 Task: Create a due date automation trigger when advanced on, on the tuesday before a card is due add dates not starting next week at 11:00 AM.
Action: Mouse moved to (1053, 94)
Screenshot: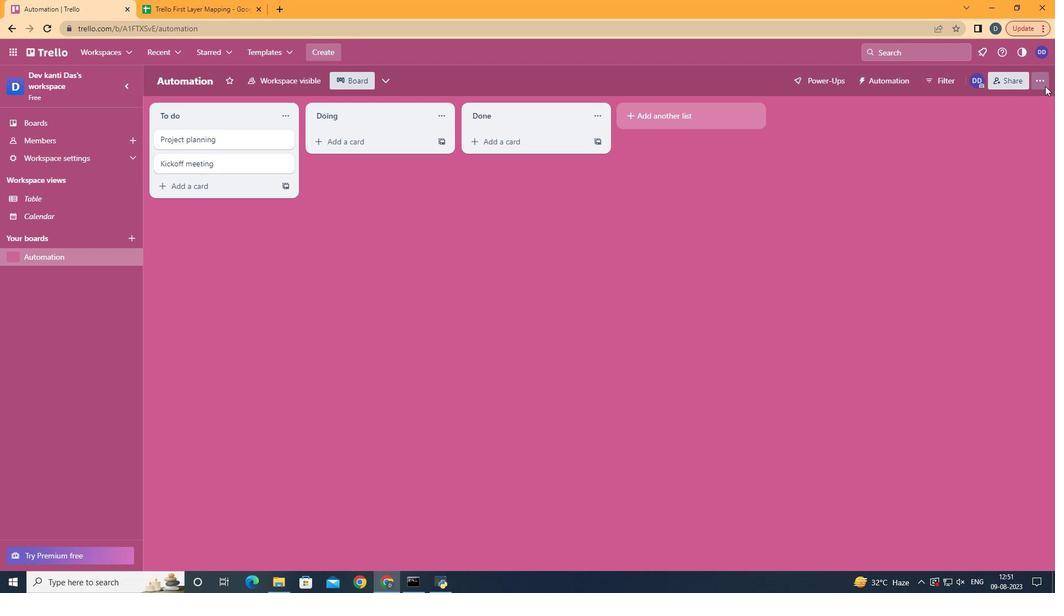 
Action: Mouse pressed left at (1053, 94)
Screenshot: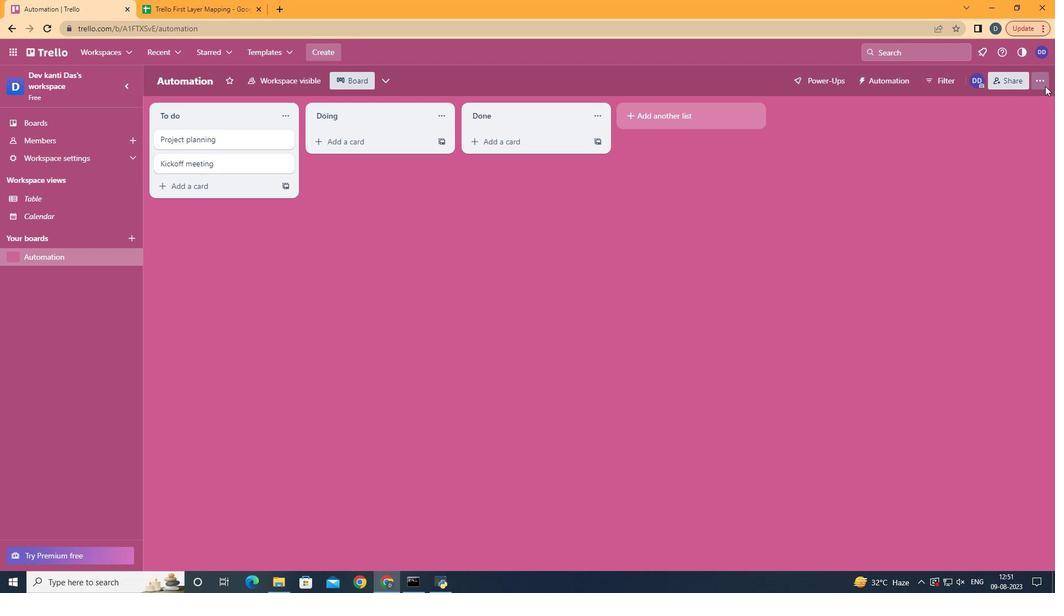 
Action: Mouse moved to (931, 249)
Screenshot: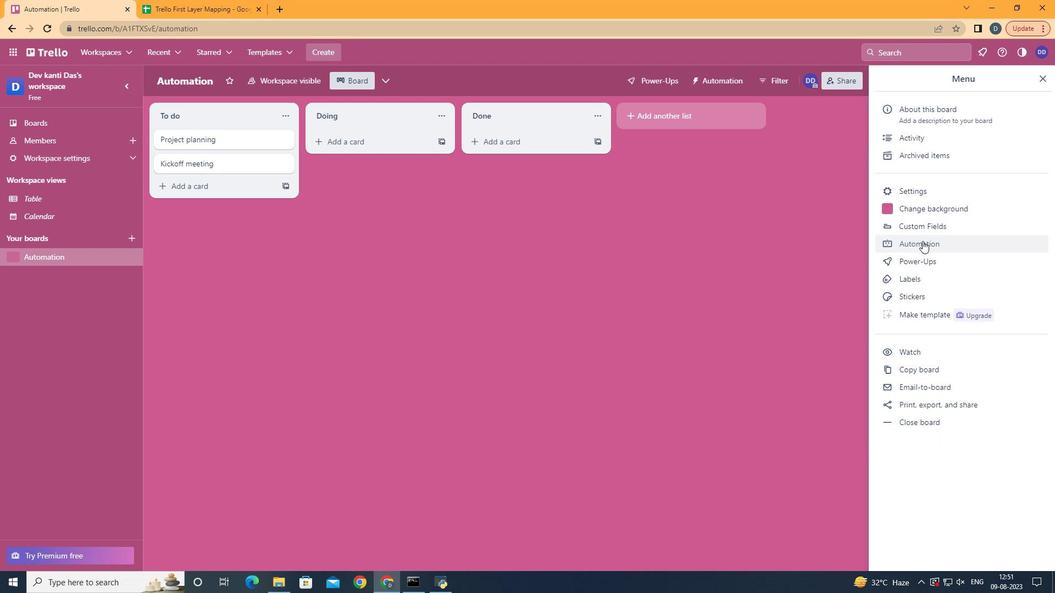 
Action: Mouse pressed left at (931, 249)
Screenshot: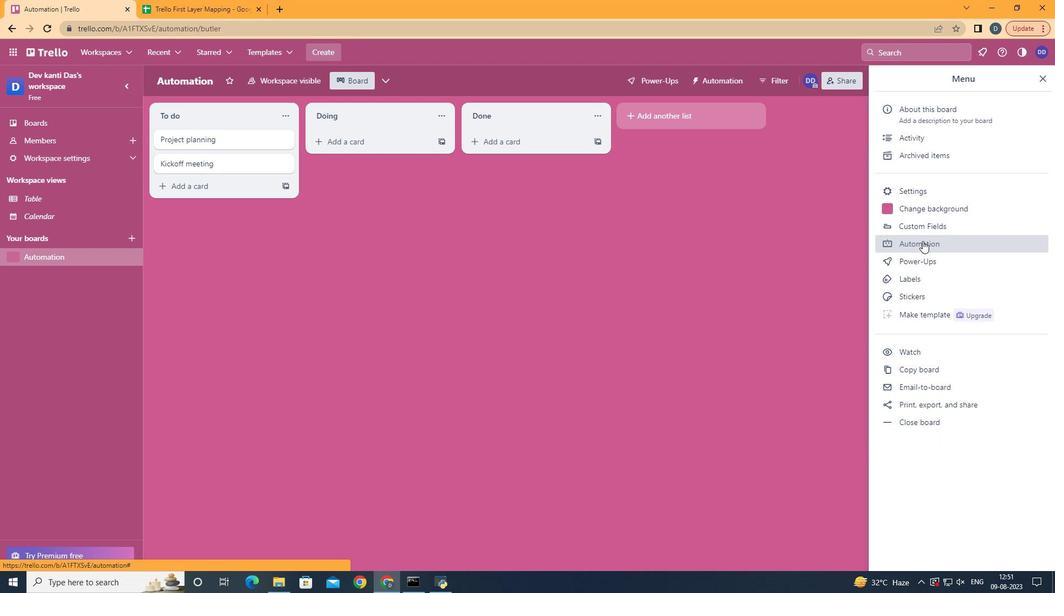 
Action: Mouse moved to (208, 234)
Screenshot: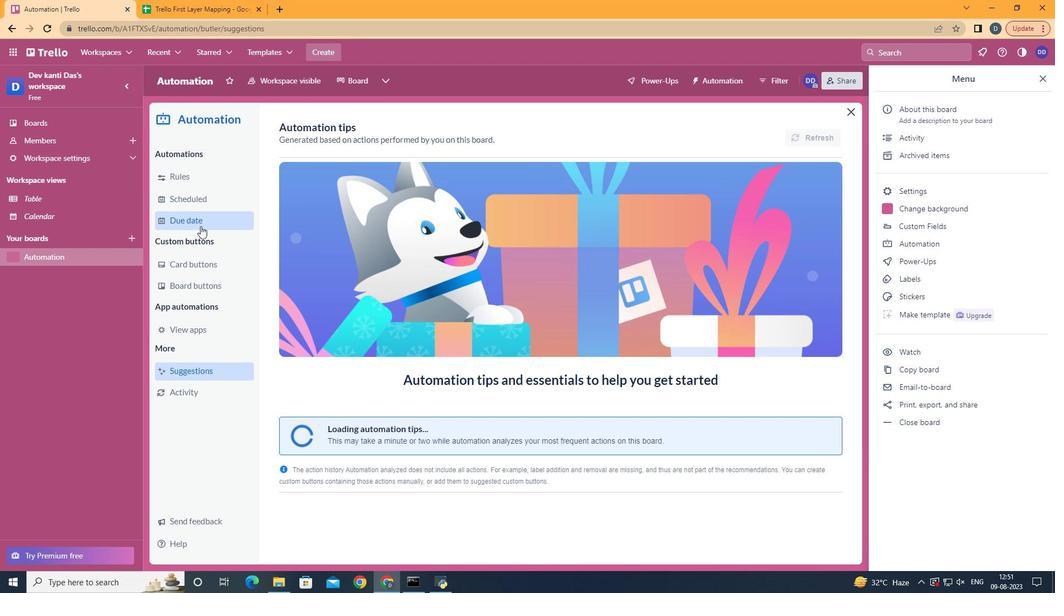 
Action: Mouse pressed left at (208, 234)
Screenshot: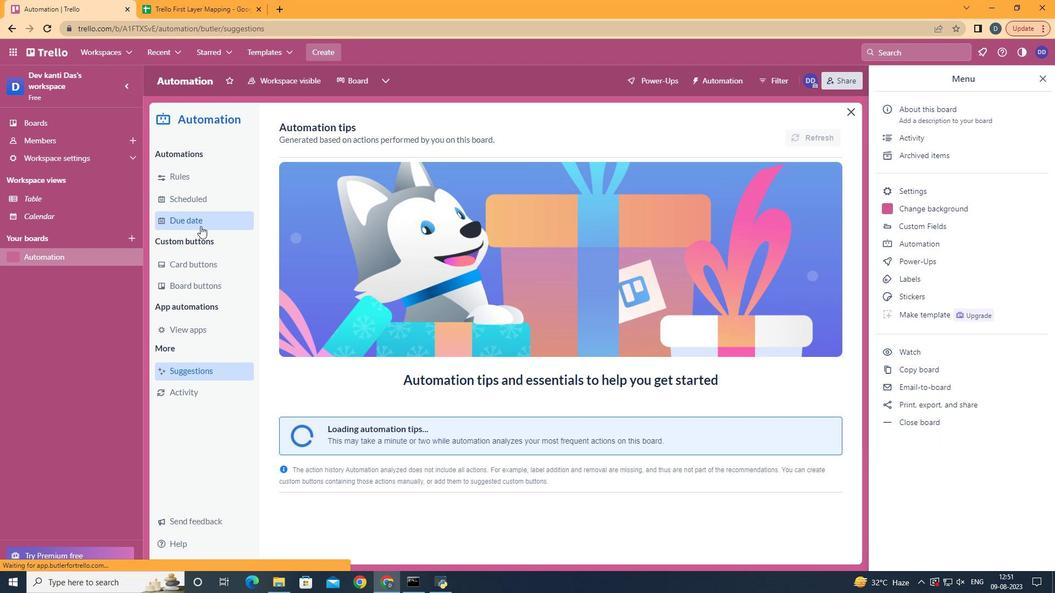 
Action: Mouse moved to (784, 144)
Screenshot: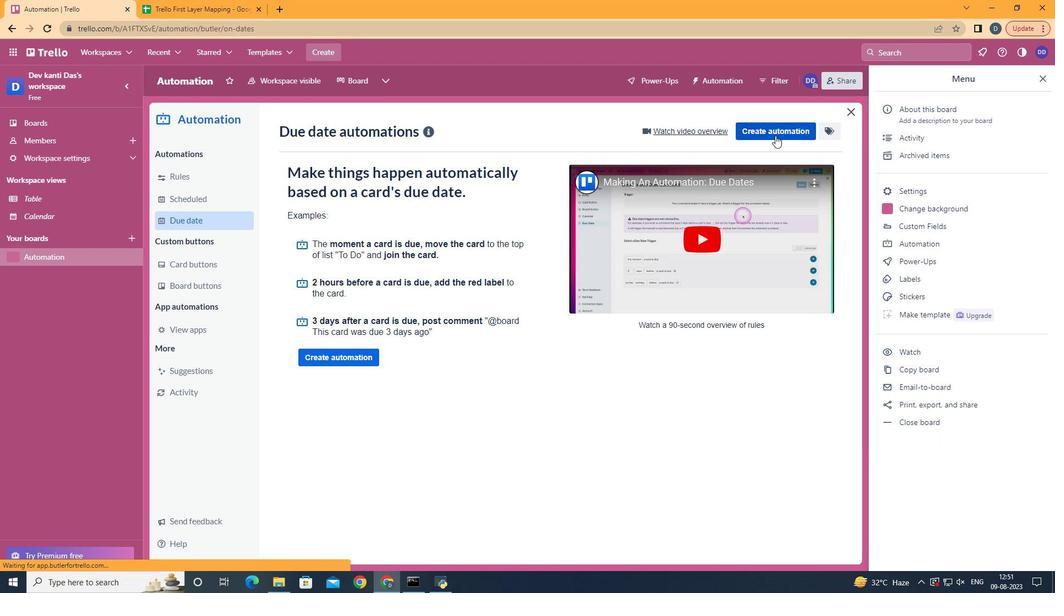 
Action: Mouse pressed left at (784, 144)
Screenshot: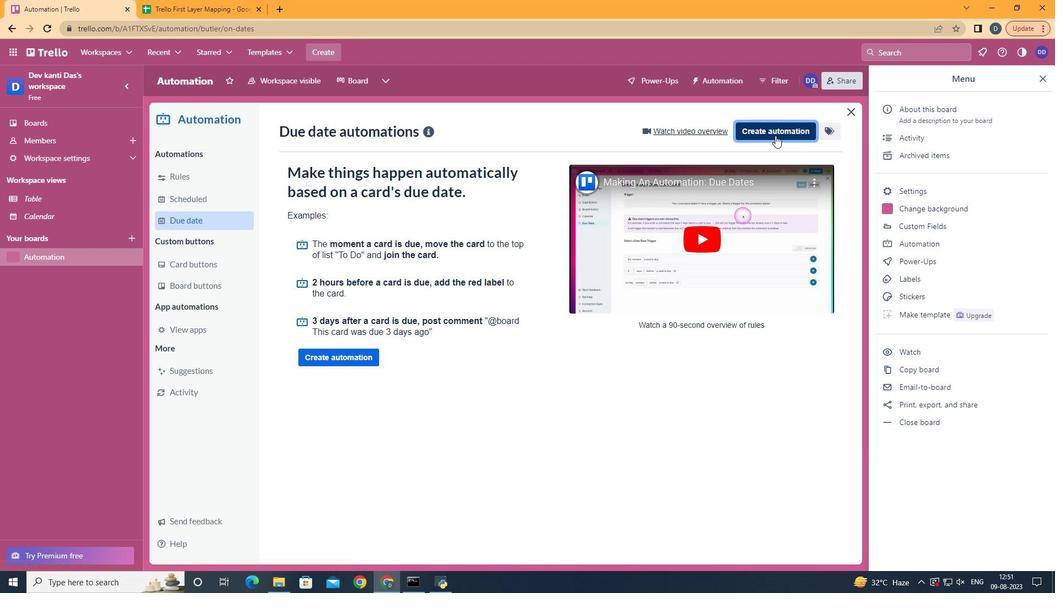 
Action: Mouse moved to (566, 245)
Screenshot: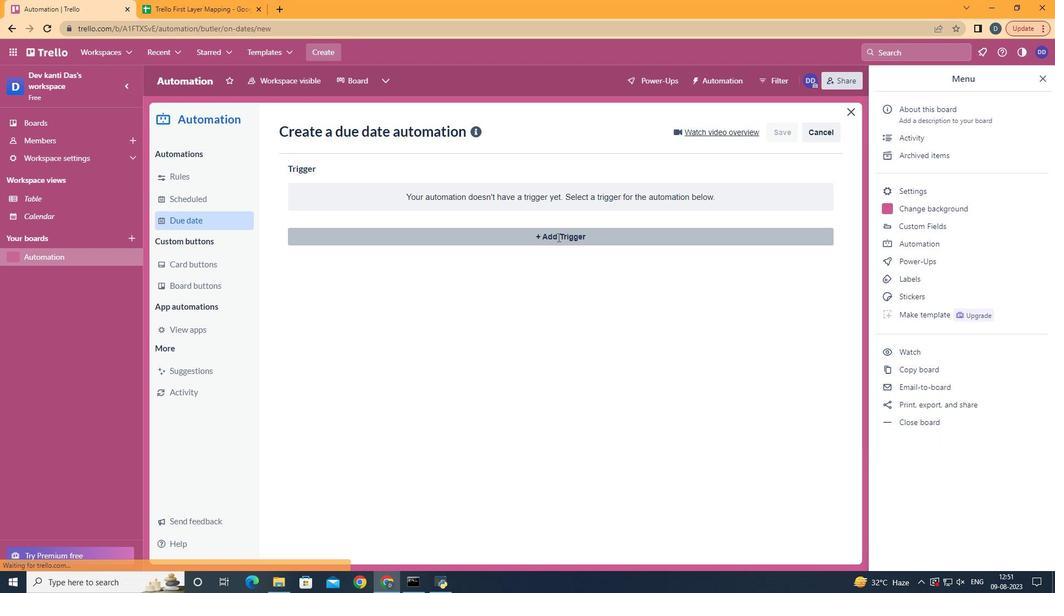 
Action: Mouse pressed left at (566, 245)
Screenshot: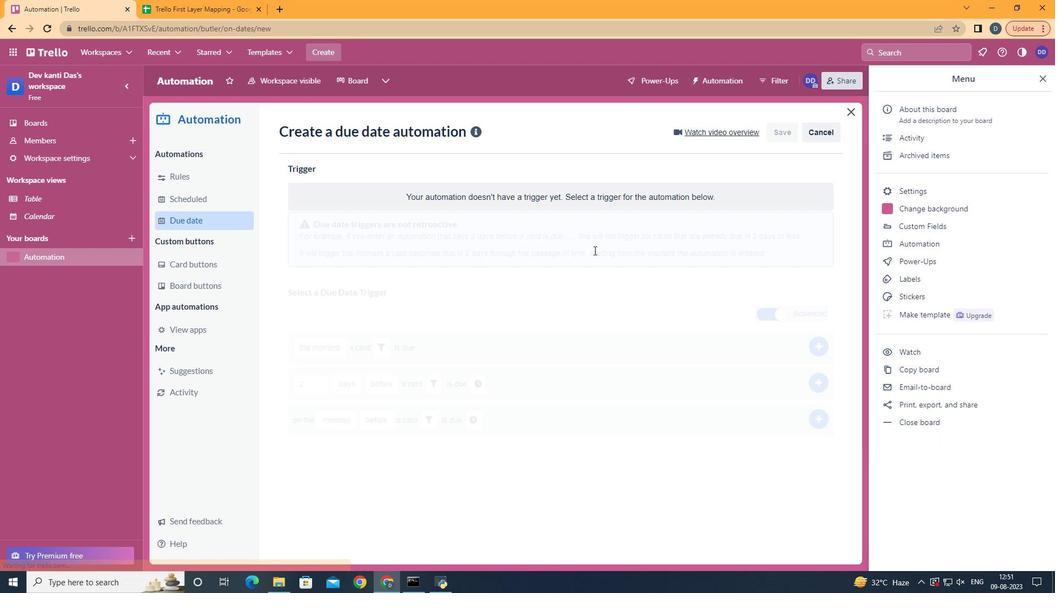 
Action: Mouse moved to (355, 321)
Screenshot: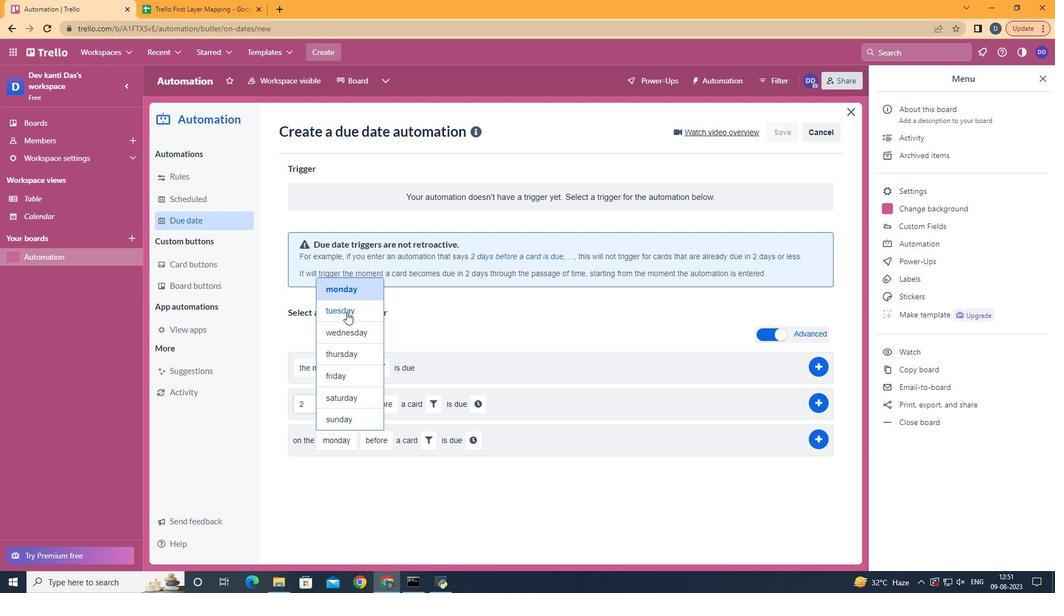 
Action: Mouse pressed left at (355, 321)
Screenshot: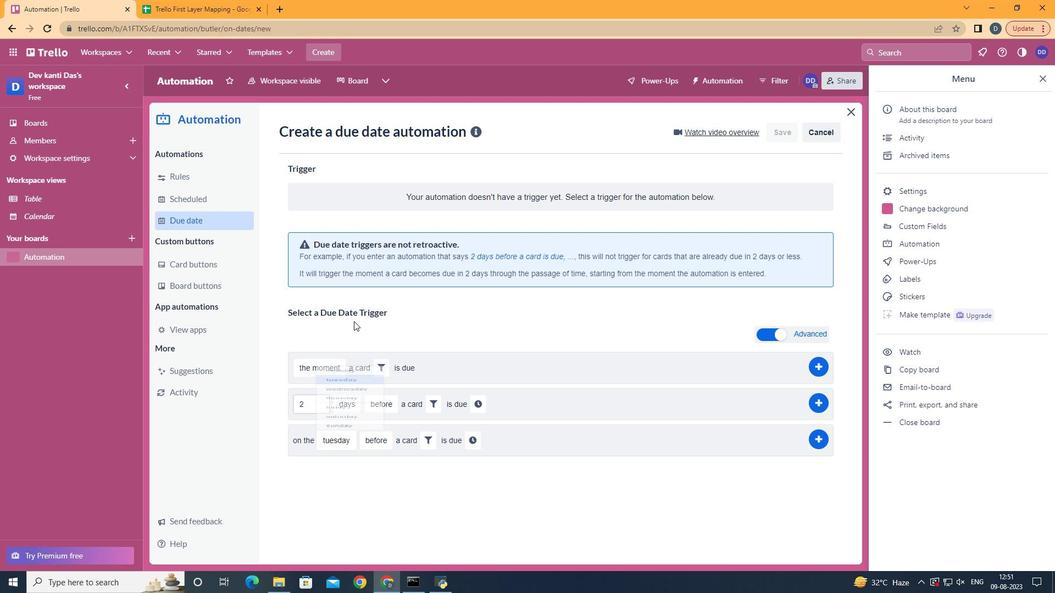 
Action: Mouse moved to (395, 471)
Screenshot: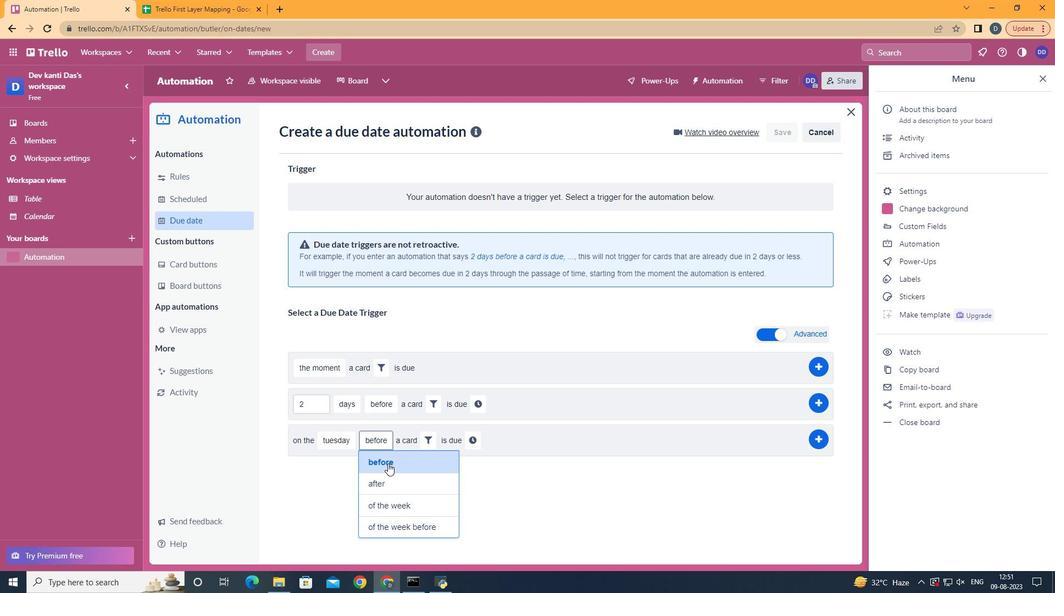 
Action: Mouse pressed left at (395, 471)
Screenshot: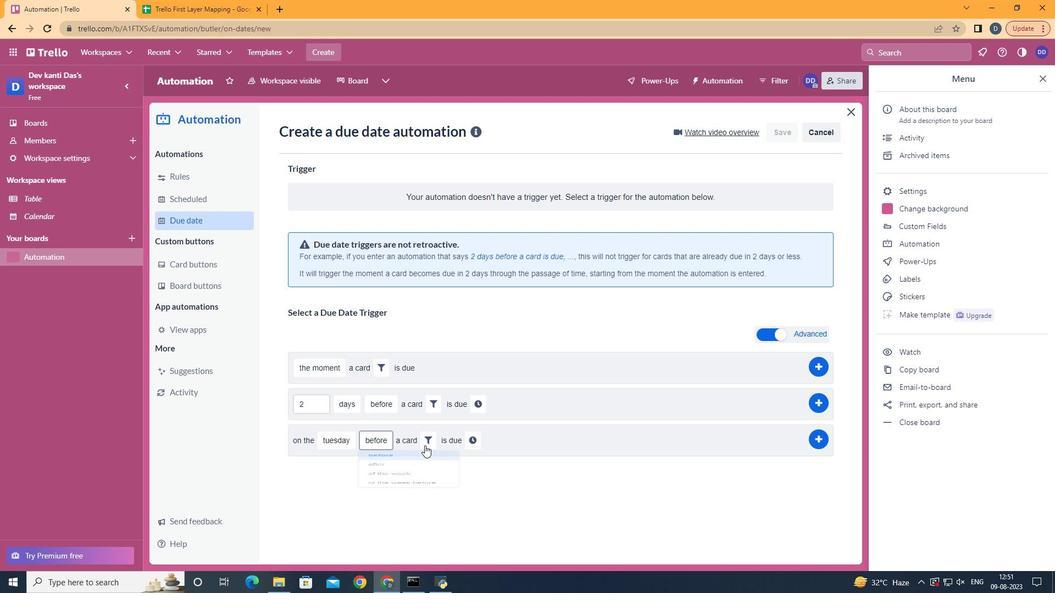 
Action: Mouse moved to (436, 448)
Screenshot: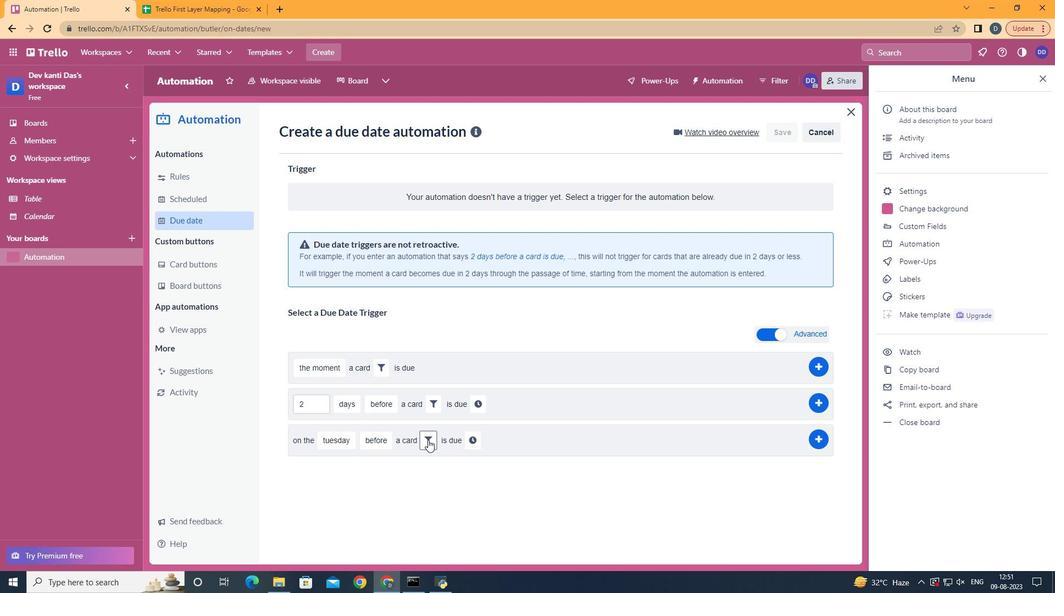 
Action: Mouse pressed left at (436, 448)
Screenshot: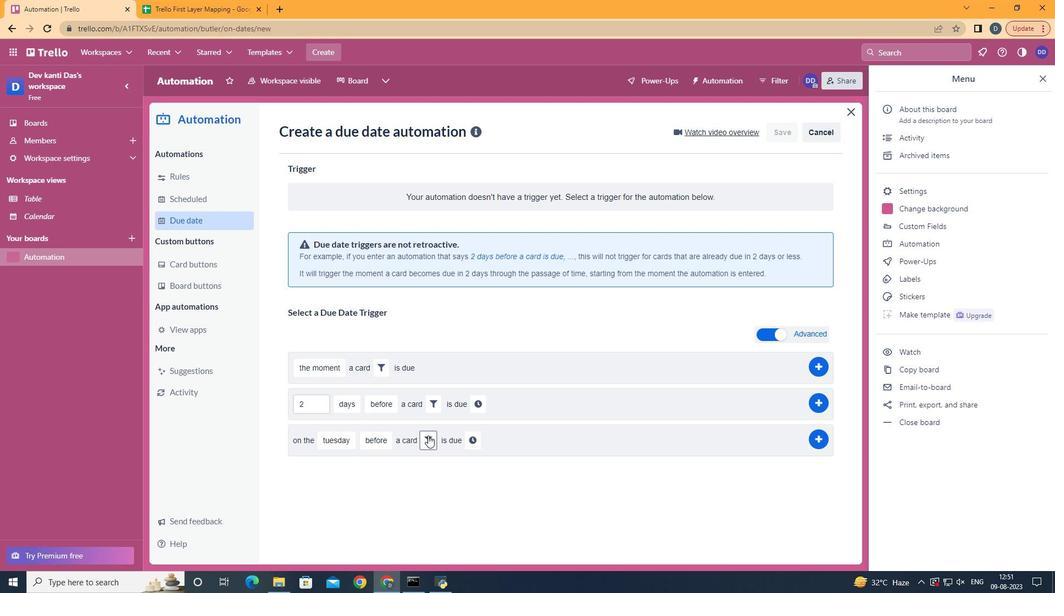 
Action: Mouse moved to (500, 488)
Screenshot: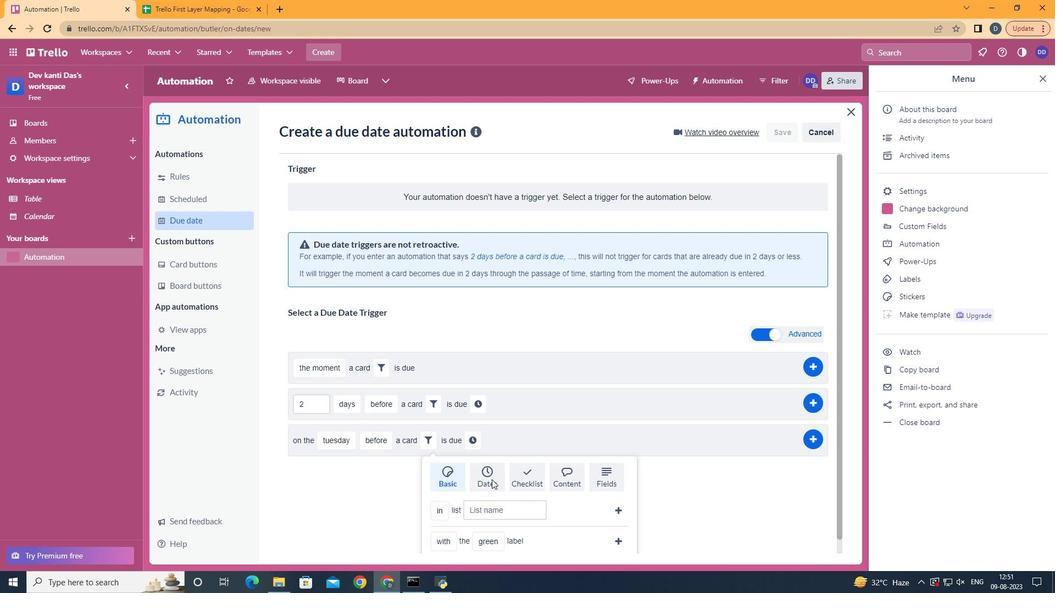 
Action: Mouse pressed left at (500, 488)
Screenshot: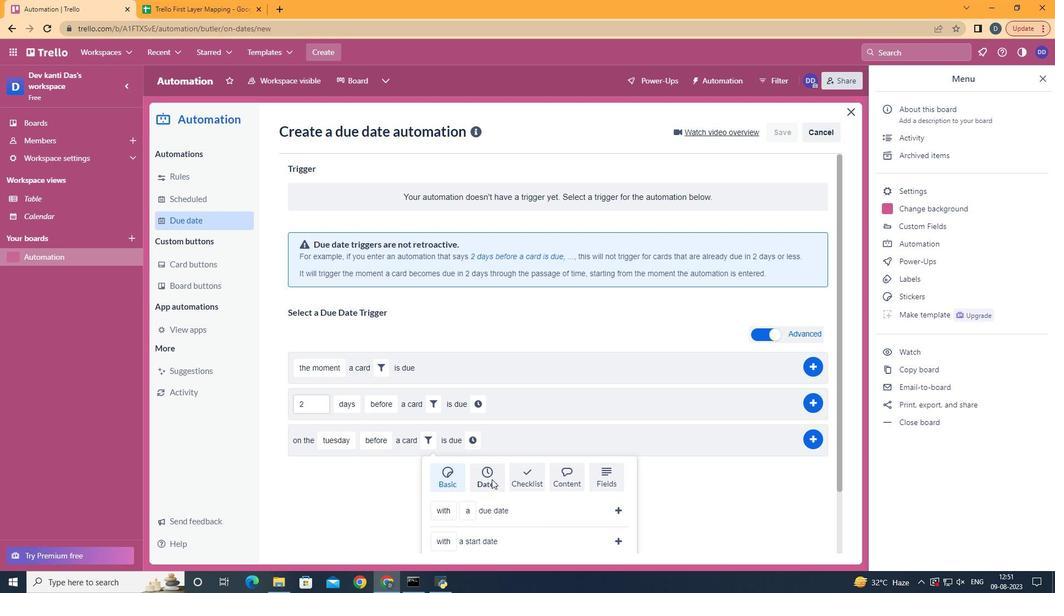 
Action: Mouse moved to (500, 487)
Screenshot: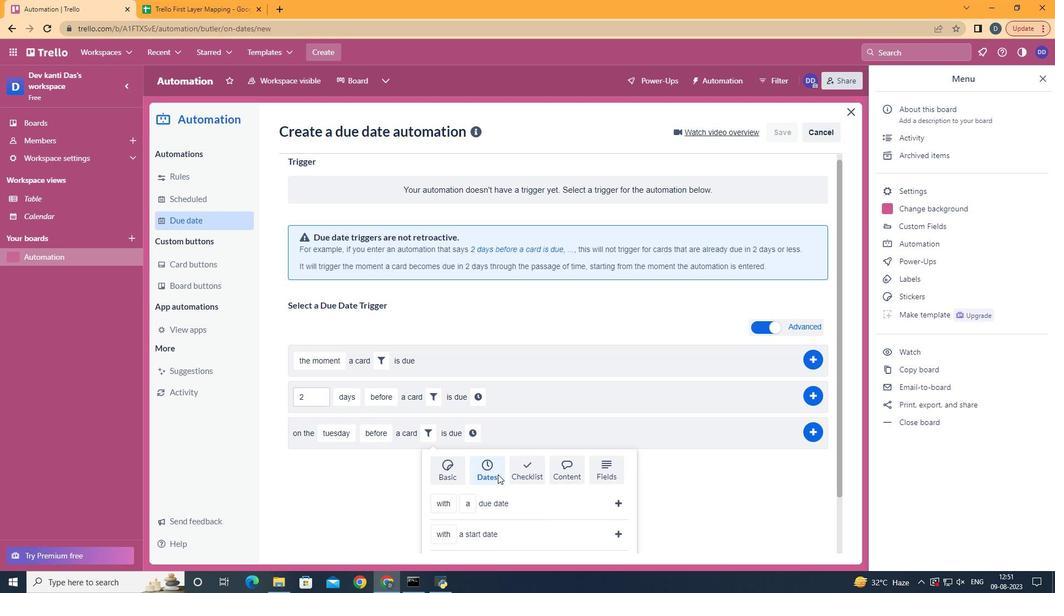 
Action: Mouse scrolled (500, 487) with delta (0, 0)
Screenshot: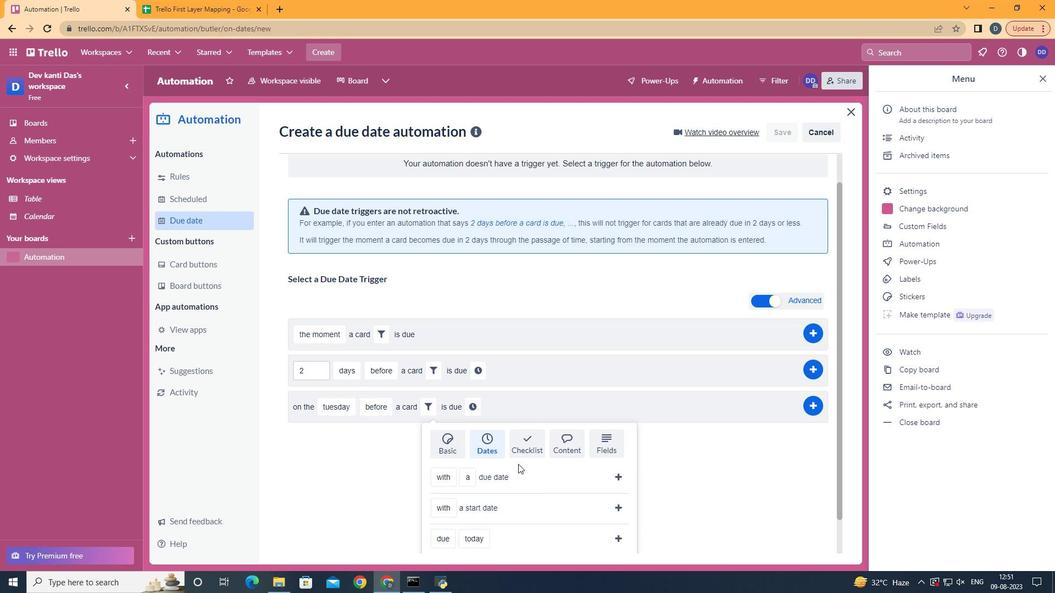 
Action: Mouse scrolled (500, 487) with delta (0, 0)
Screenshot: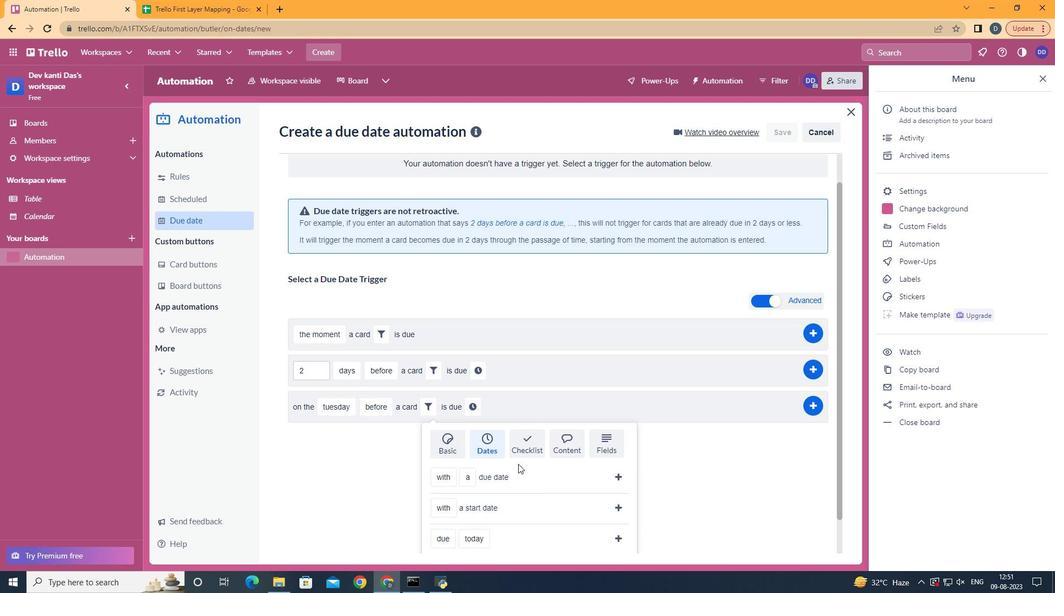 
Action: Mouse scrolled (500, 487) with delta (0, 0)
Screenshot: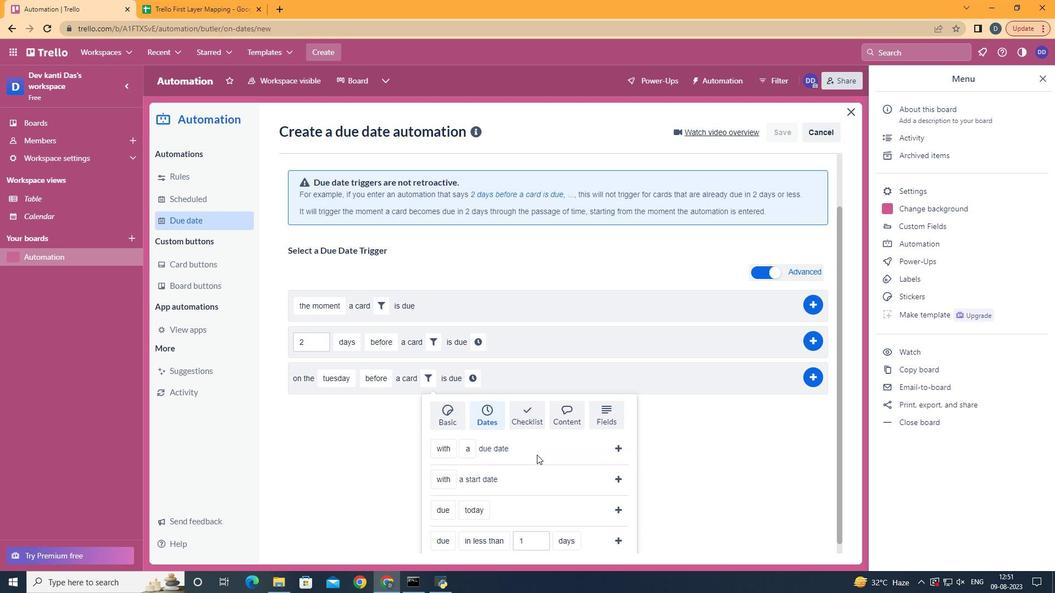 
Action: Mouse scrolled (500, 487) with delta (0, 0)
Screenshot: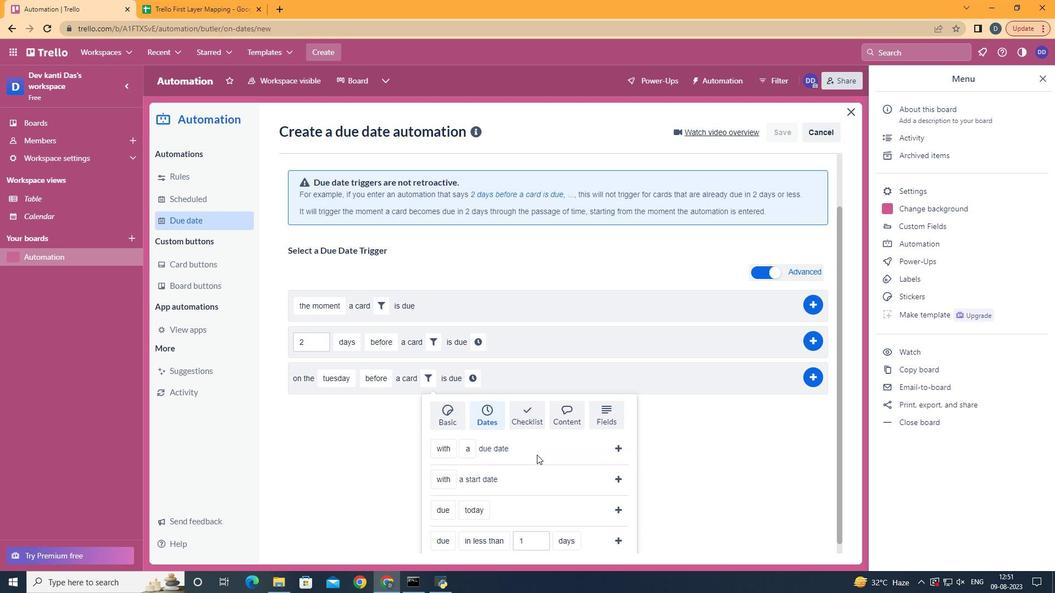 
Action: Mouse moved to (467, 490)
Screenshot: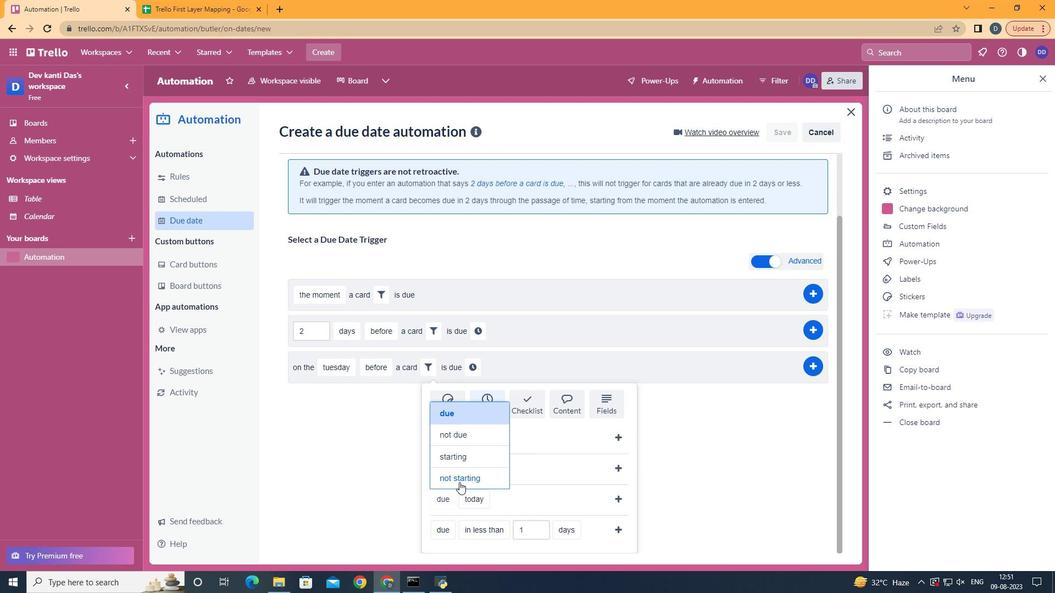 
Action: Mouse pressed left at (467, 490)
Screenshot: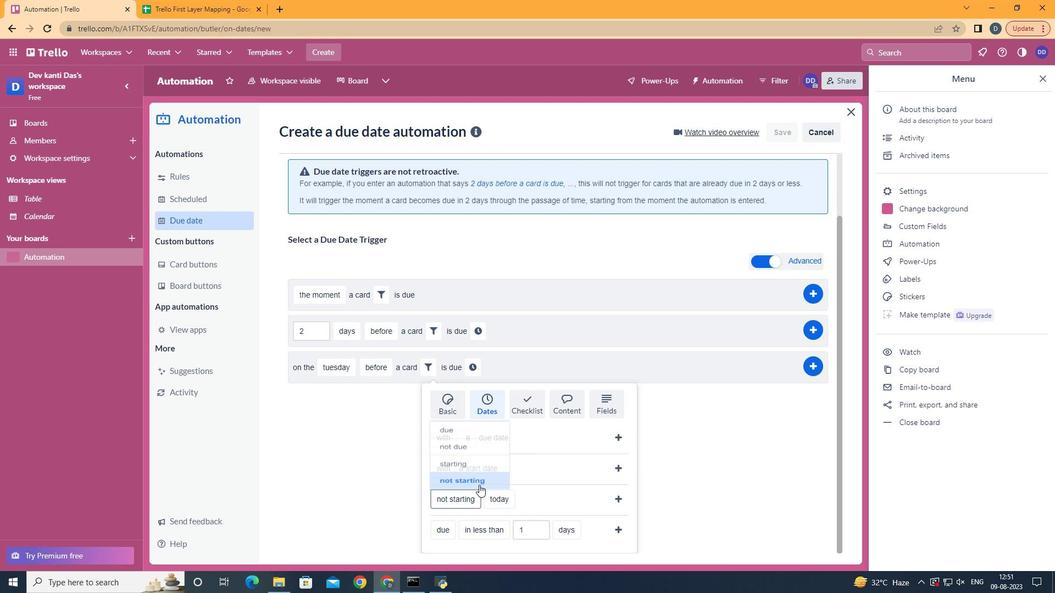 
Action: Mouse moved to (533, 445)
Screenshot: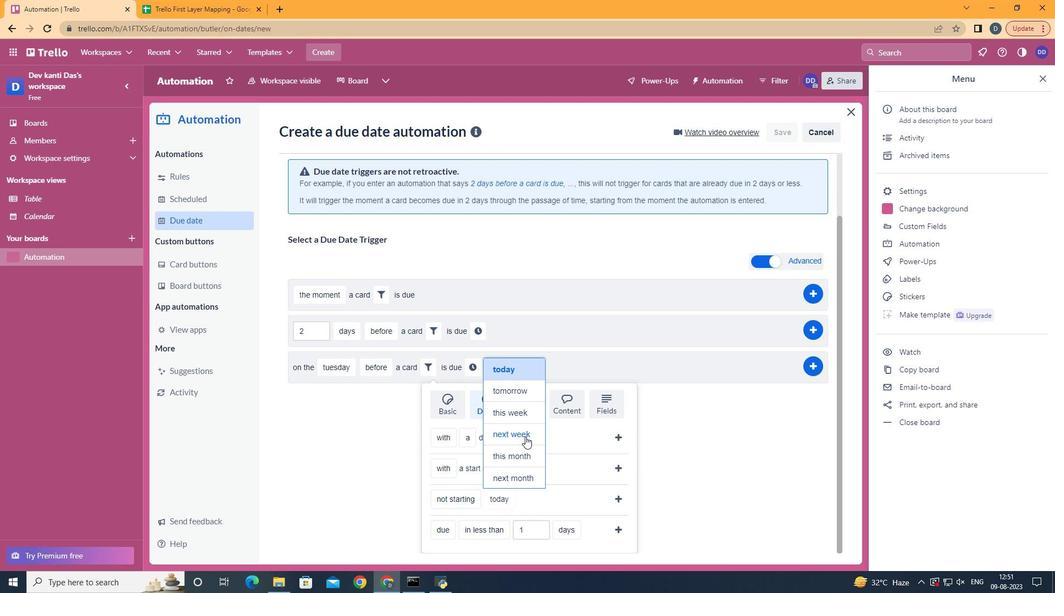 
Action: Mouse pressed left at (533, 445)
Screenshot: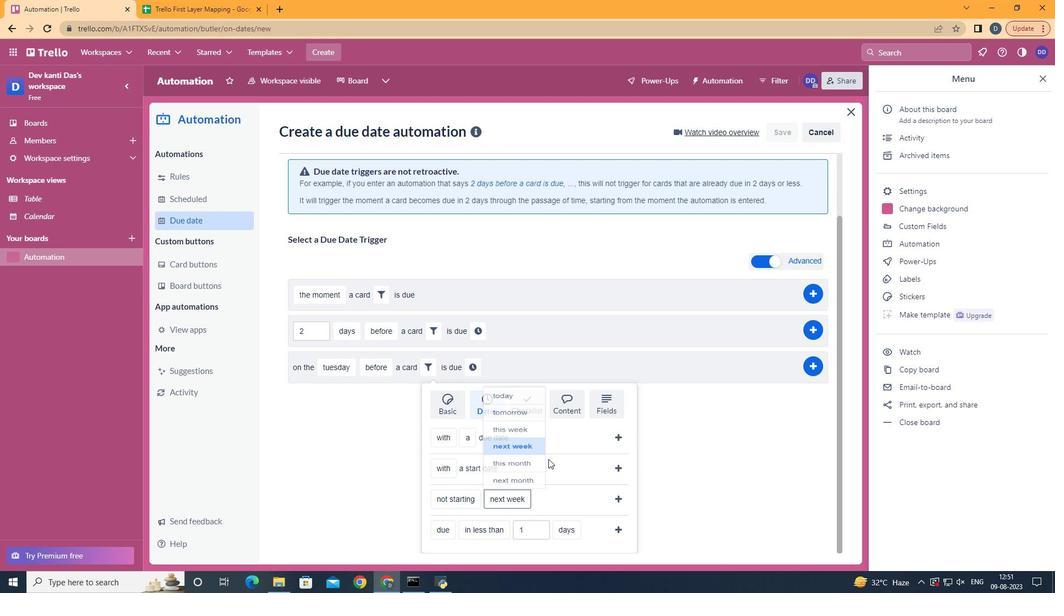 
Action: Mouse moved to (629, 512)
Screenshot: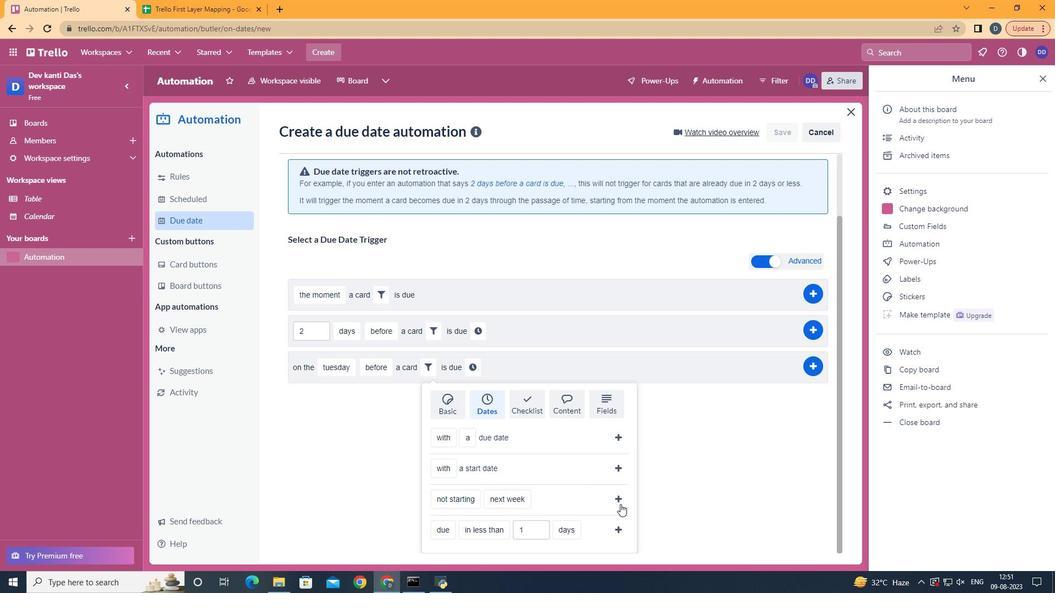
Action: Mouse pressed left at (629, 512)
Screenshot: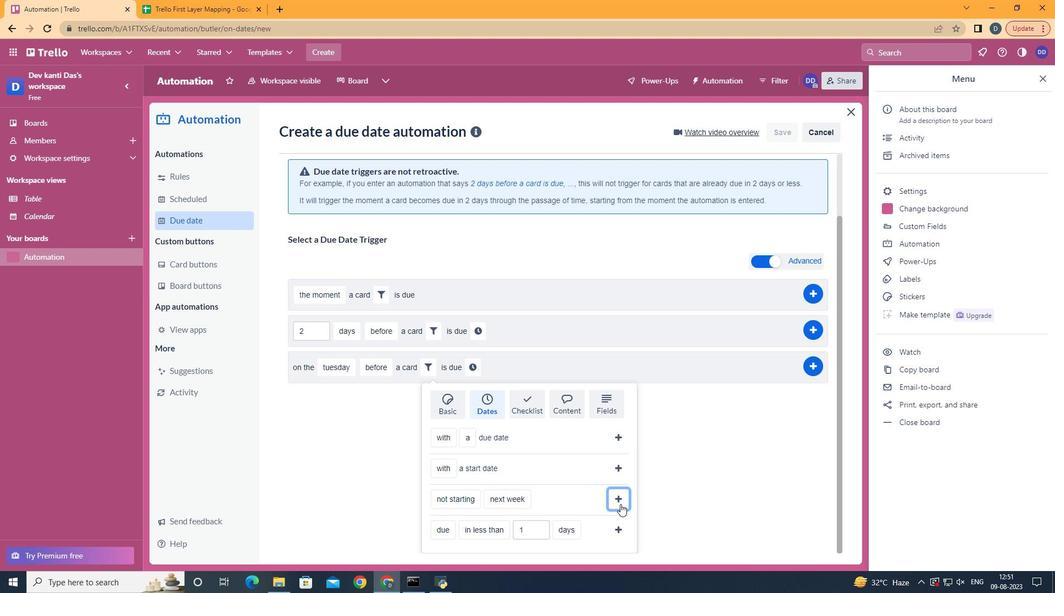 
Action: Mouse moved to (586, 451)
Screenshot: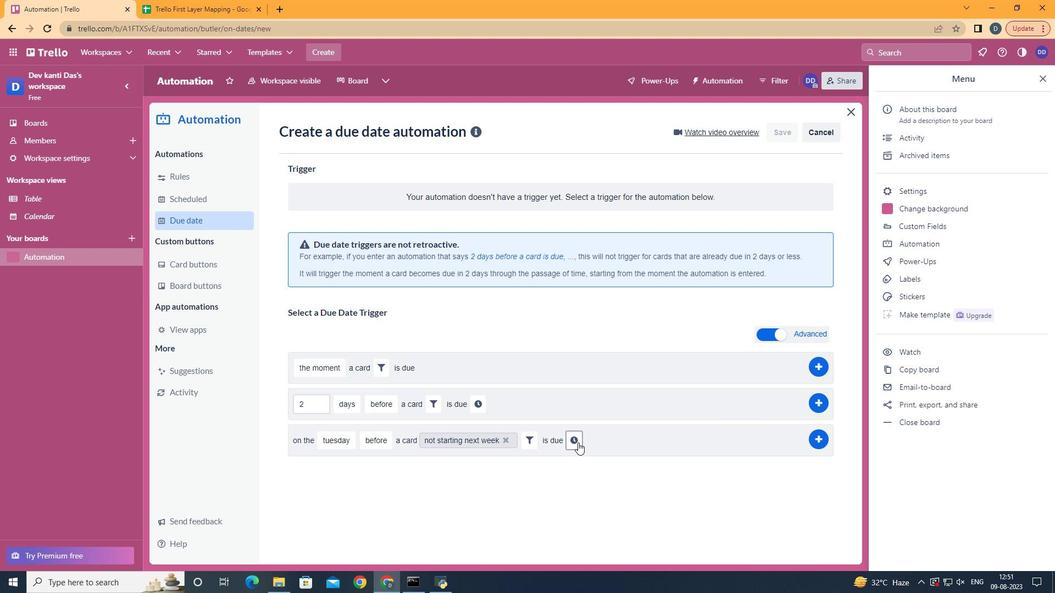
Action: Mouse pressed left at (586, 451)
Screenshot: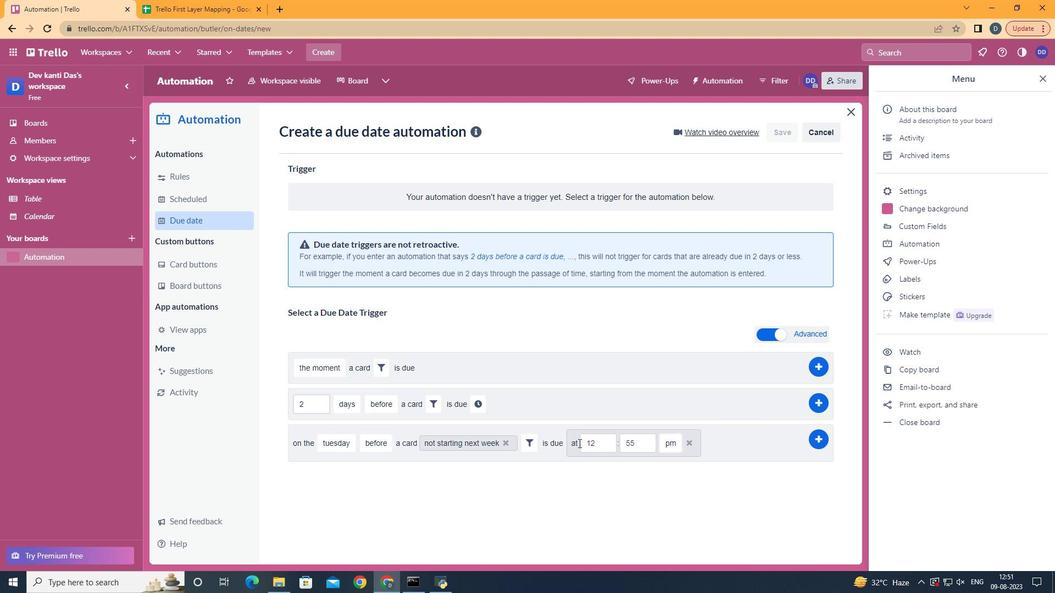 
Action: Mouse moved to (606, 452)
Screenshot: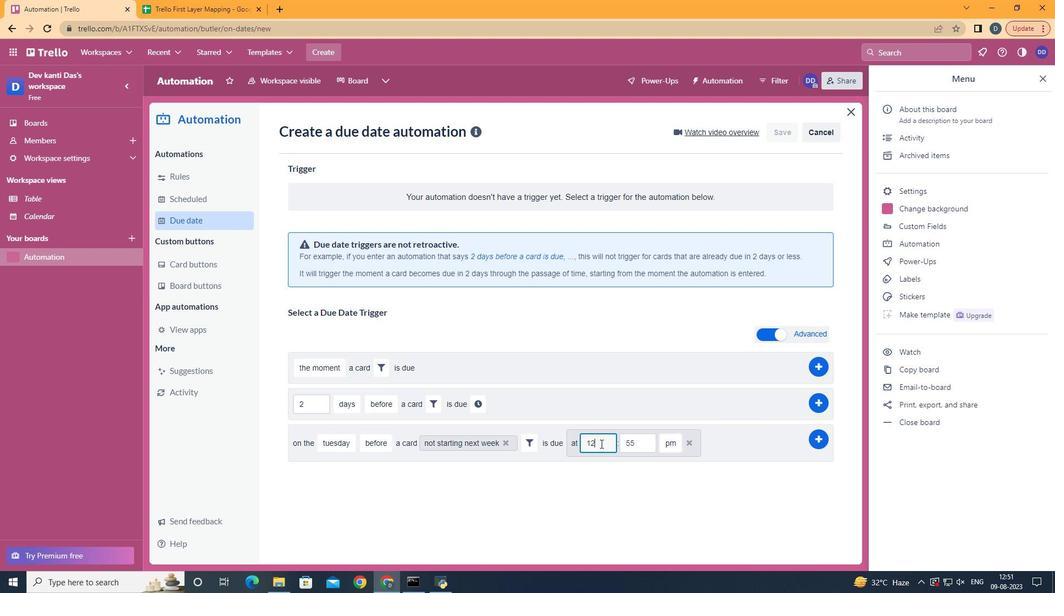 
Action: Mouse pressed left at (606, 452)
Screenshot: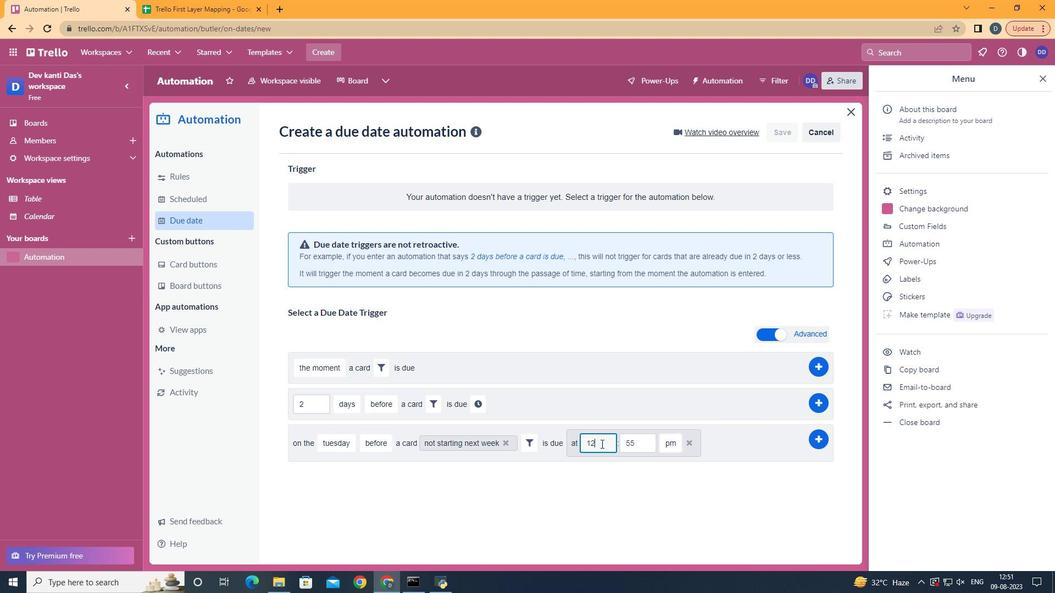 
Action: Mouse moved to (609, 452)
Screenshot: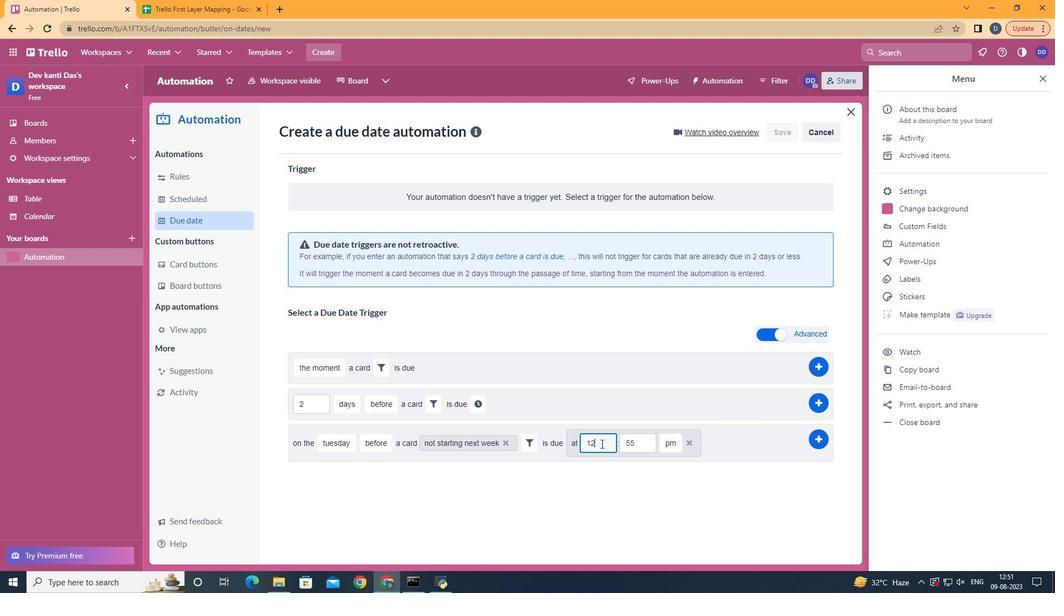 
Action: Key pressed <Key.backspace>1
Screenshot: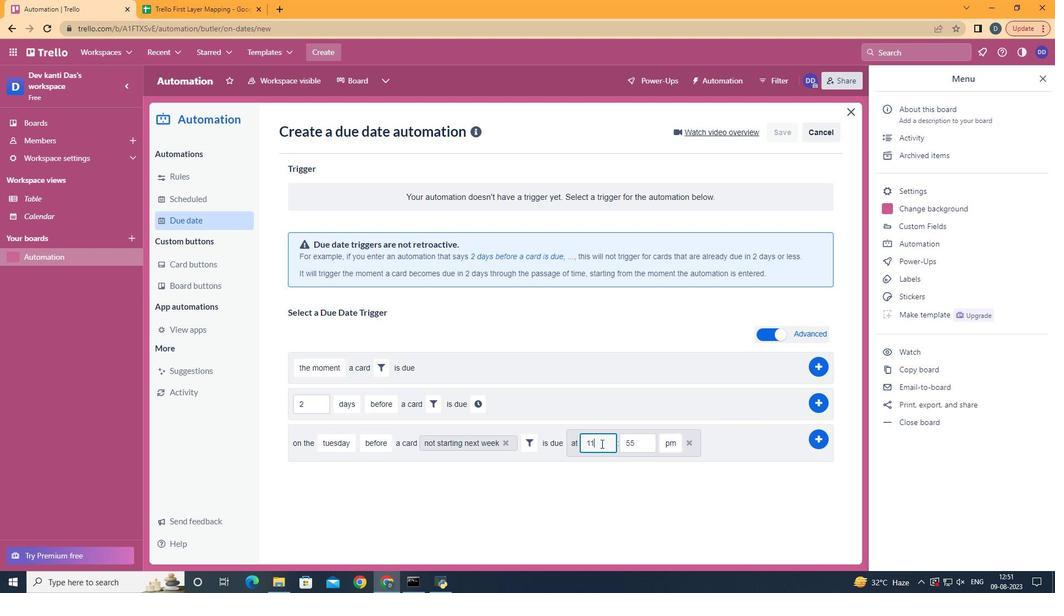 
Action: Mouse moved to (646, 449)
Screenshot: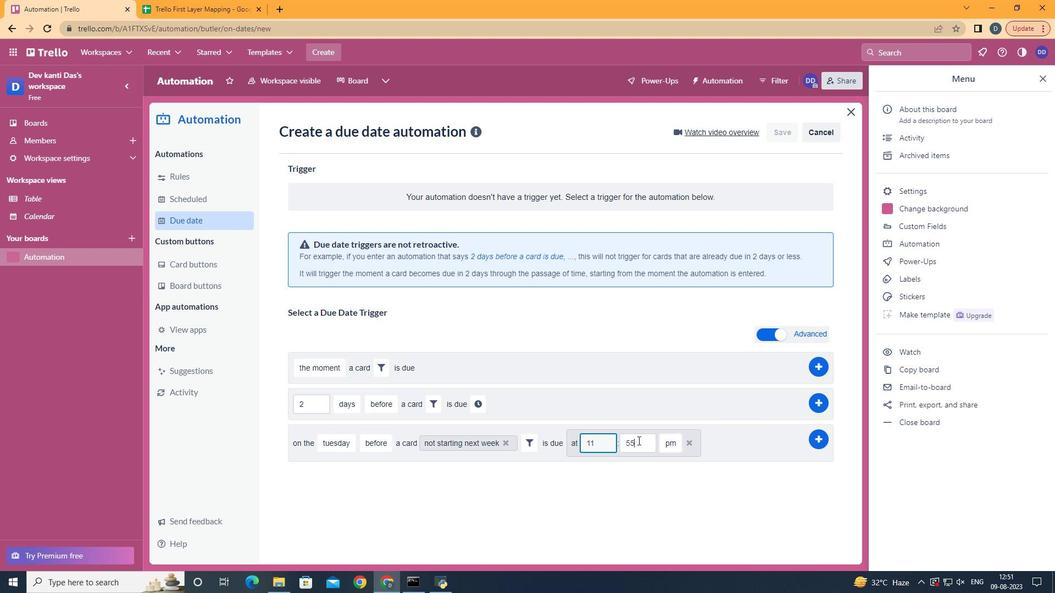 
Action: Mouse pressed left at (646, 449)
Screenshot: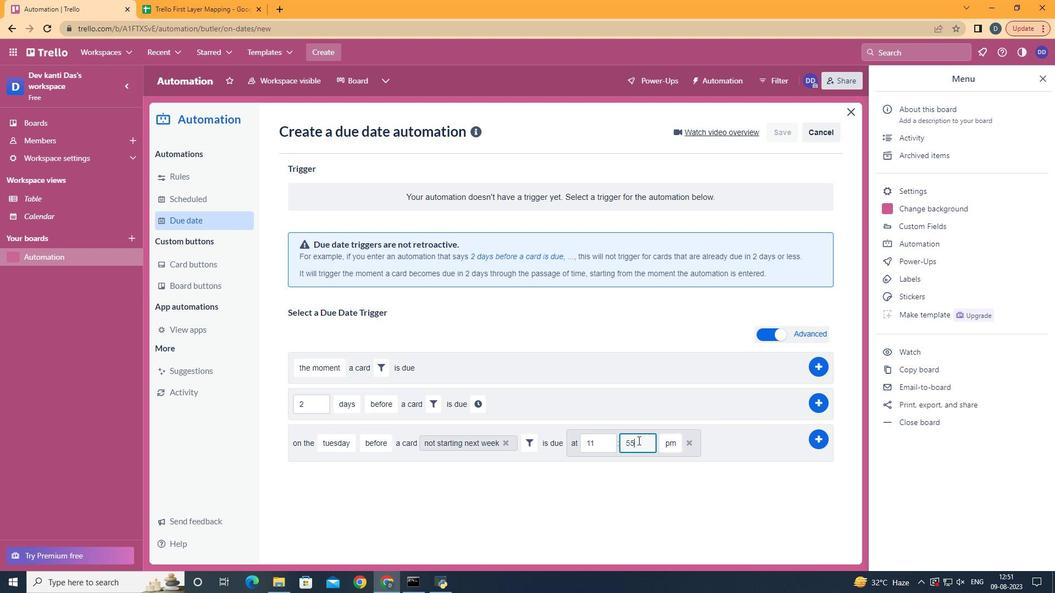 
Action: Key pressed <Key.backspace><Key.backspace>00
Screenshot: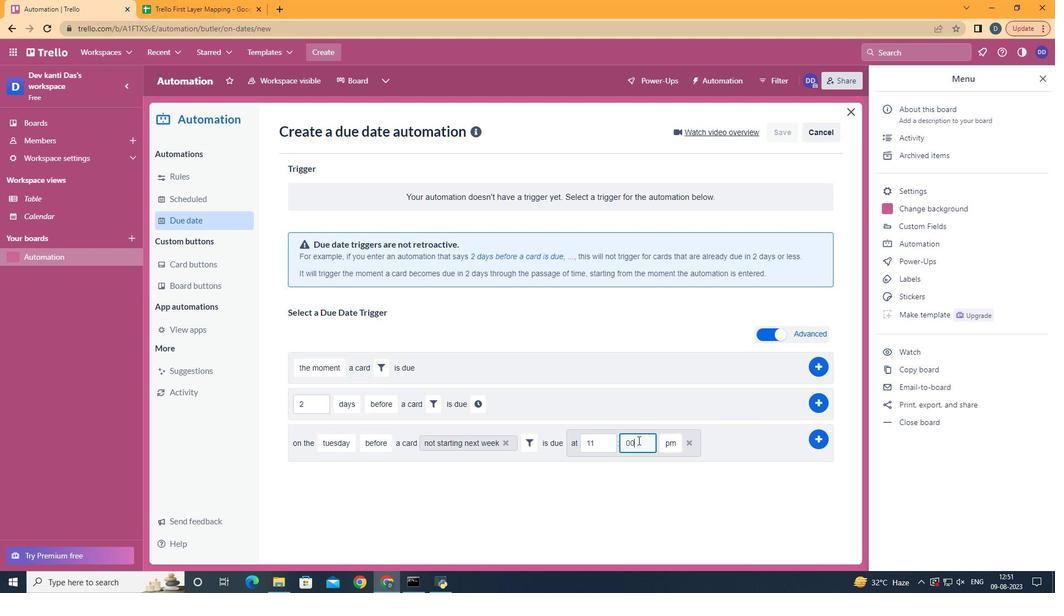 
Action: Mouse moved to (682, 467)
Screenshot: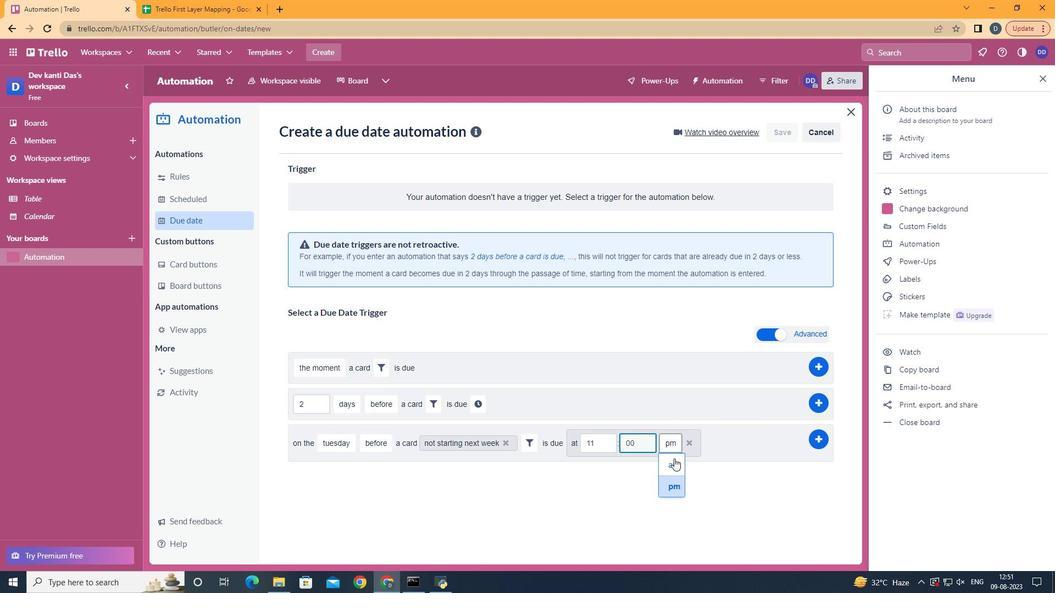 
Action: Mouse pressed left at (682, 467)
Screenshot: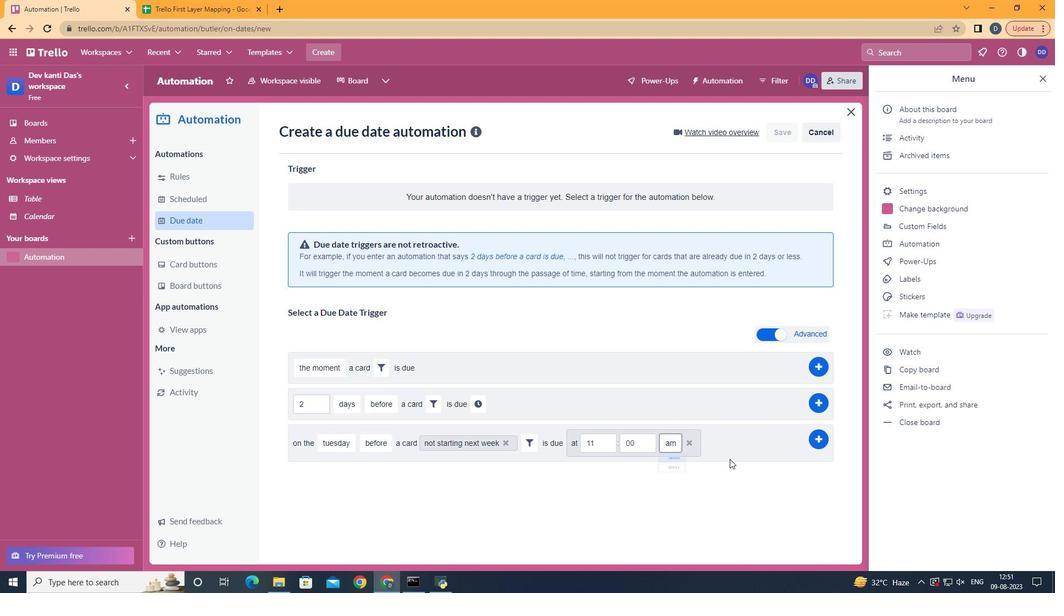 
Action: Mouse moved to (823, 446)
Screenshot: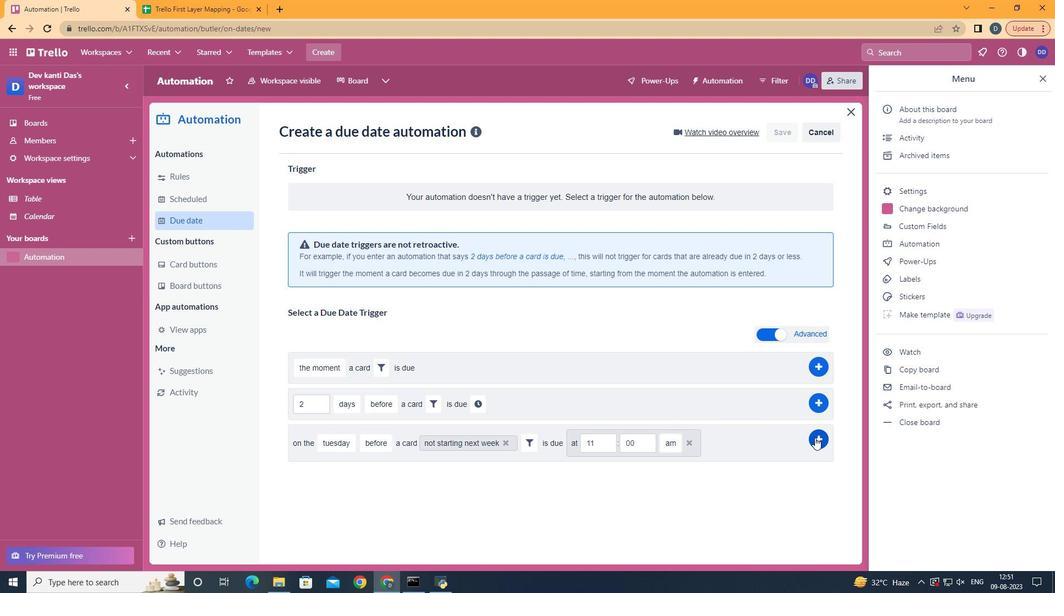 
Action: Mouse pressed left at (823, 446)
Screenshot: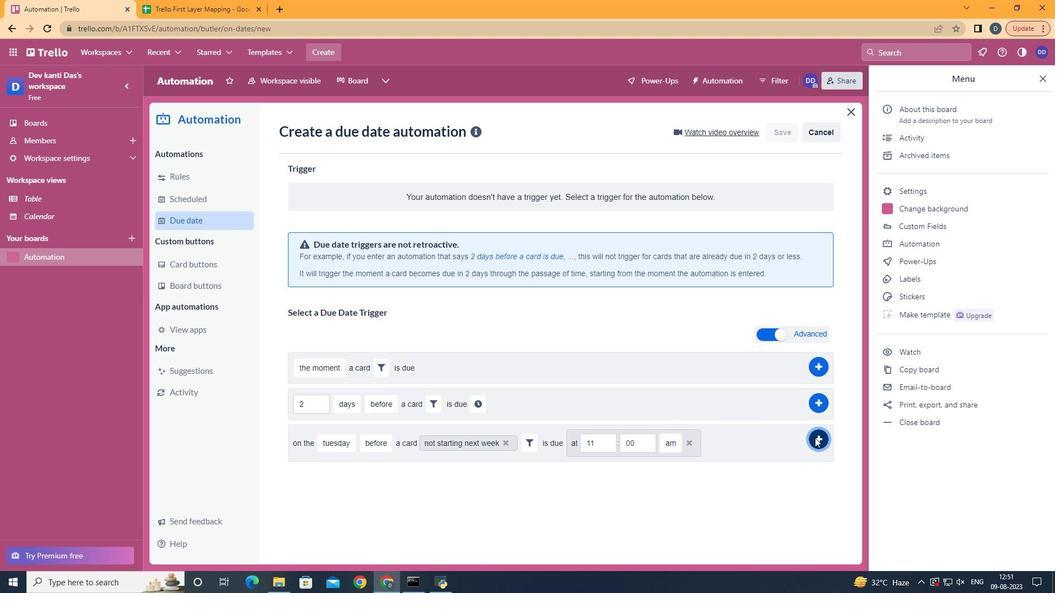
Action: Mouse moved to (729, 225)
Screenshot: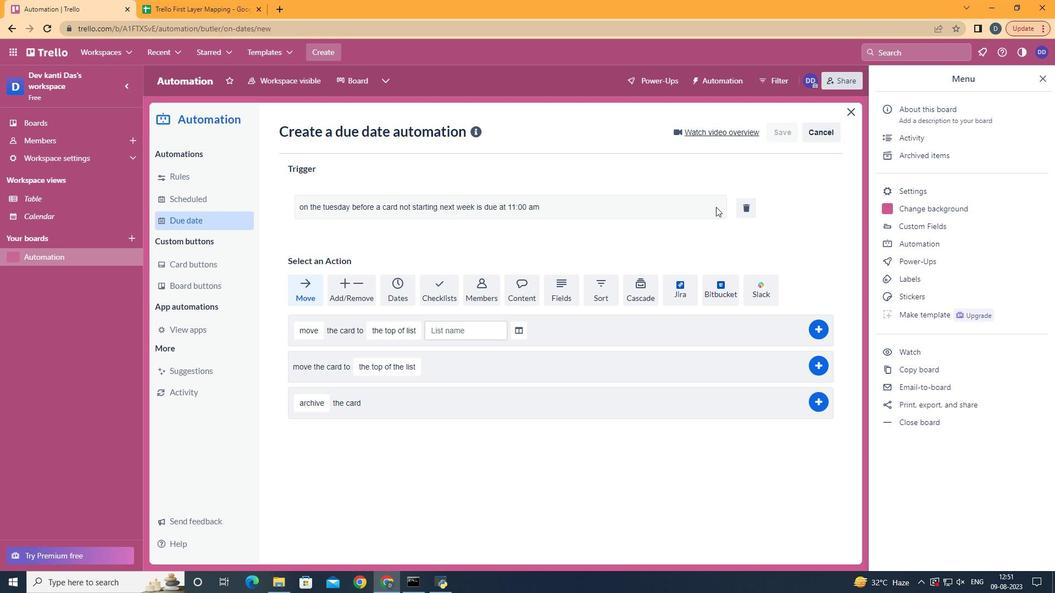 
